 Task: Add a condition where "Hours until due date Is Twelve" in pending tickets.
Action: Mouse moved to (94, 365)
Screenshot: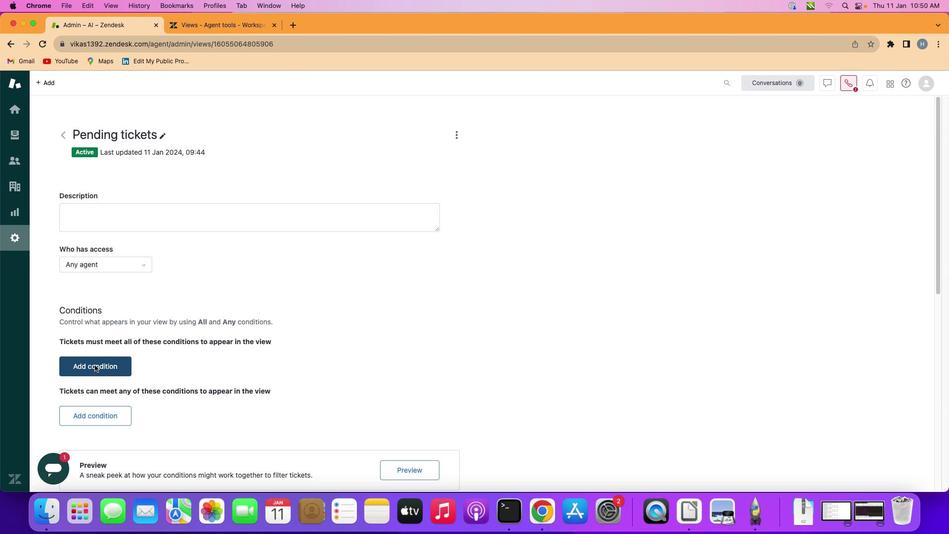 
Action: Mouse pressed left at (94, 365)
Screenshot: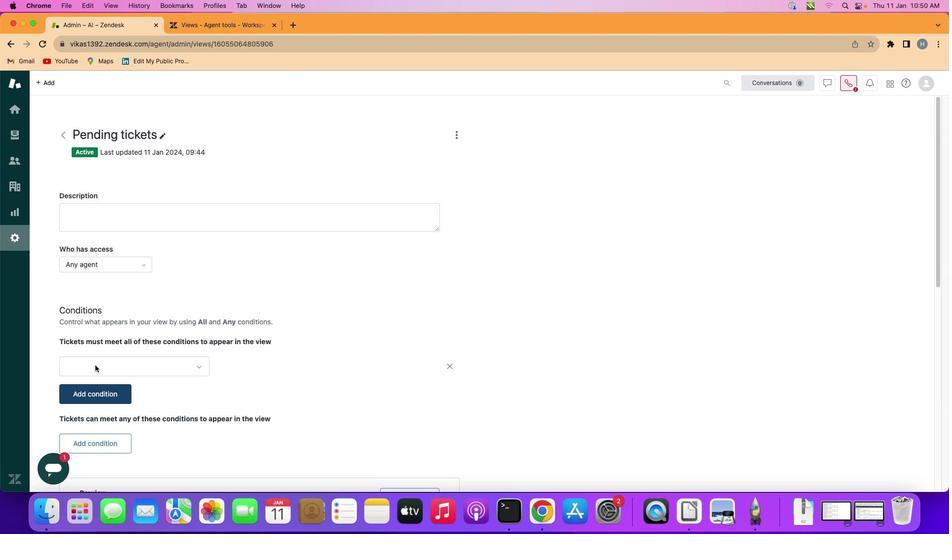 
Action: Mouse moved to (145, 368)
Screenshot: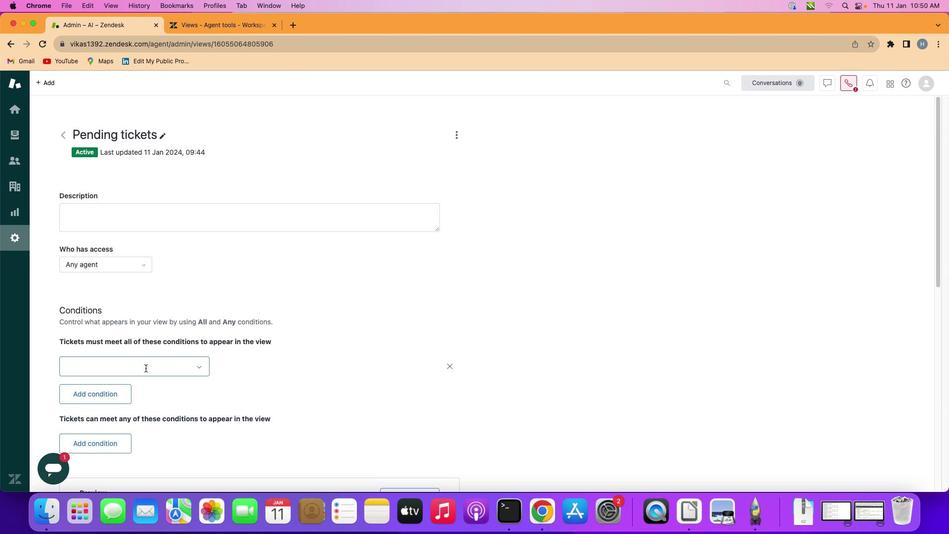 
Action: Mouse pressed left at (145, 368)
Screenshot: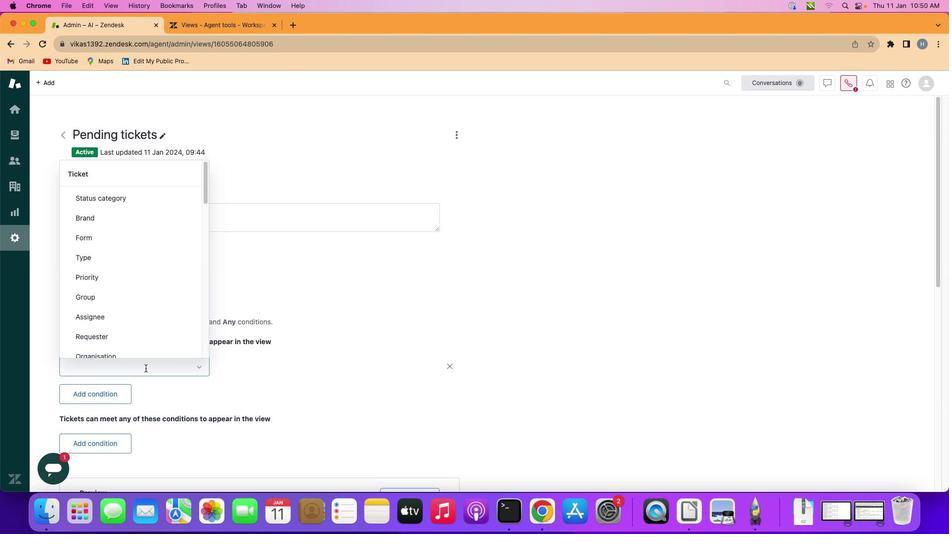 
Action: Mouse moved to (152, 269)
Screenshot: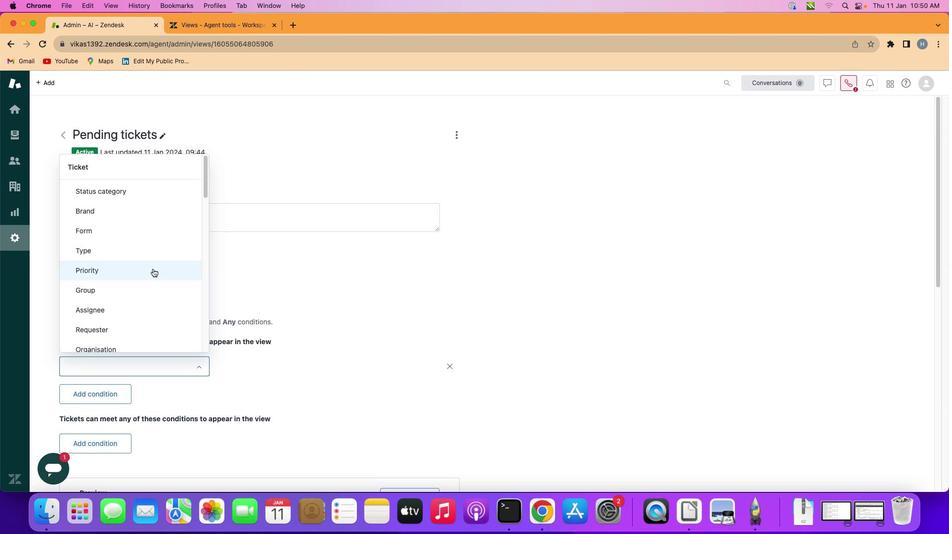 
Action: Mouse scrolled (152, 269) with delta (0, 0)
Screenshot: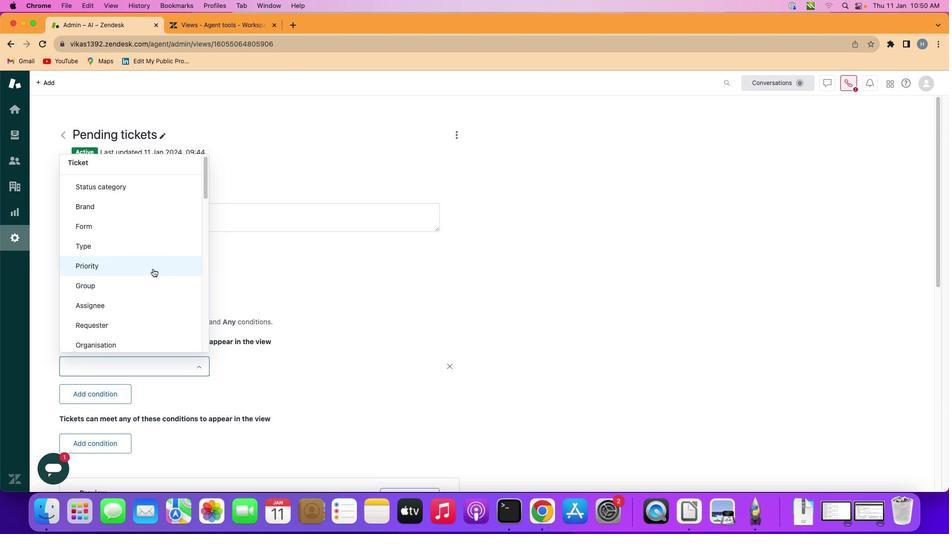 
Action: Mouse scrolled (152, 269) with delta (0, 0)
Screenshot: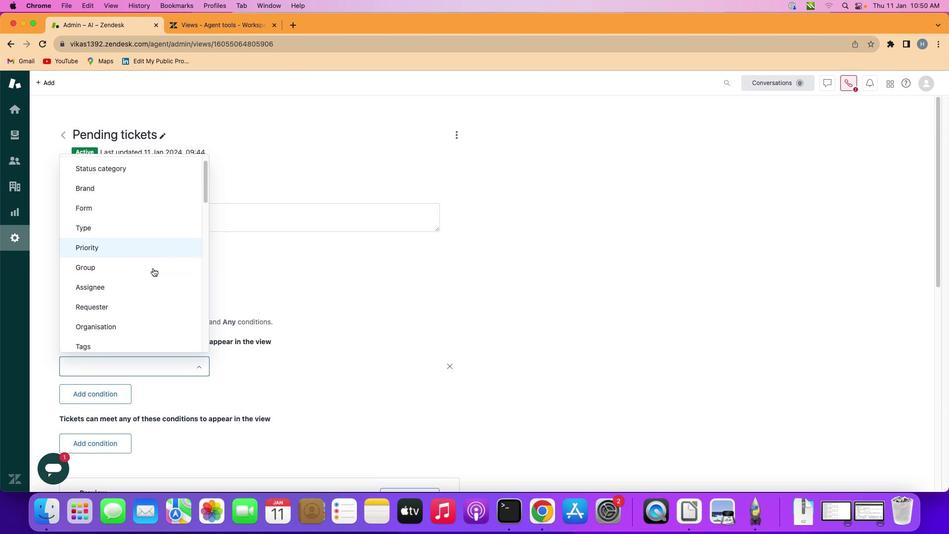 
Action: Mouse scrolled (152, 269) with delta (0, 0)
Screenshot: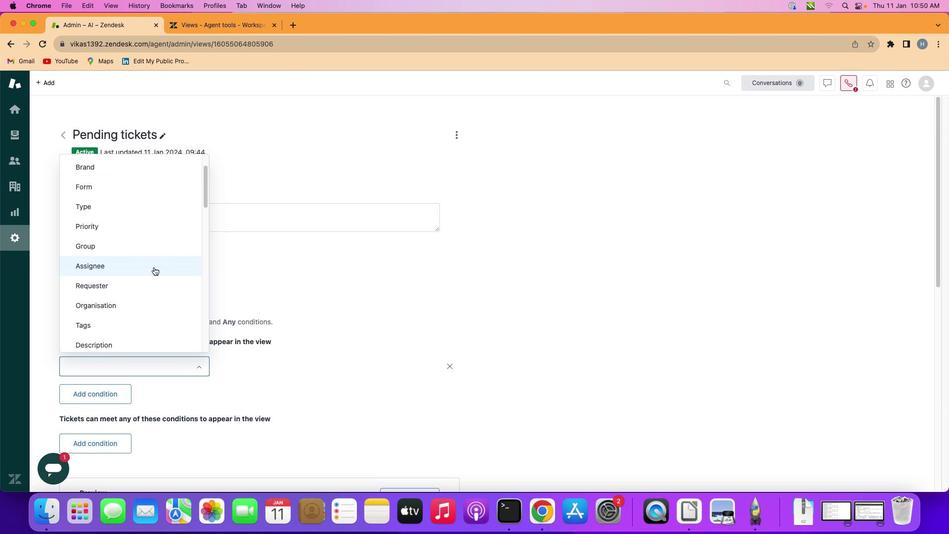 
Action: Mouse scrolled (152, 269) with delta (0, 0)
Screenshot: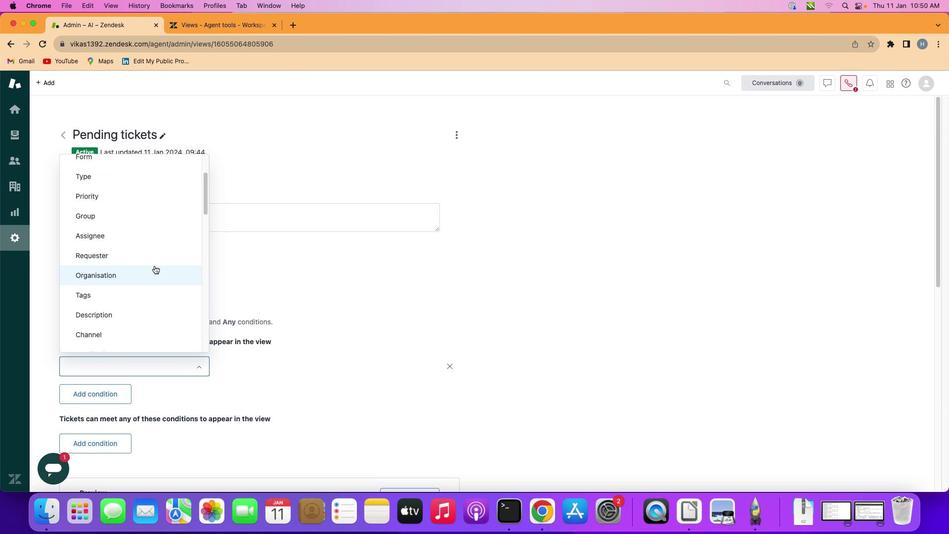 
Action: Mouse moved to (154, 265)
Screenshot: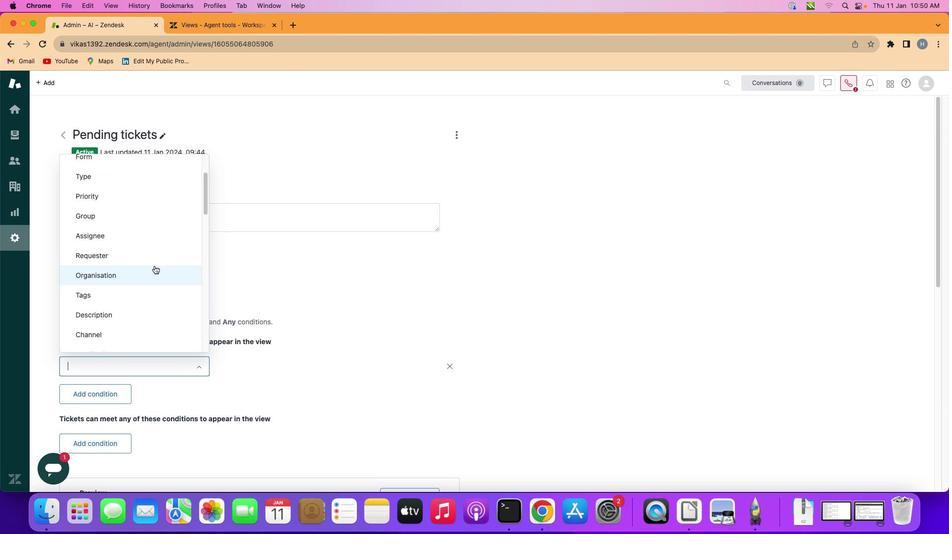
Action: Mouse scrolled (154, 265) with delta (0, 0)
Screenshot: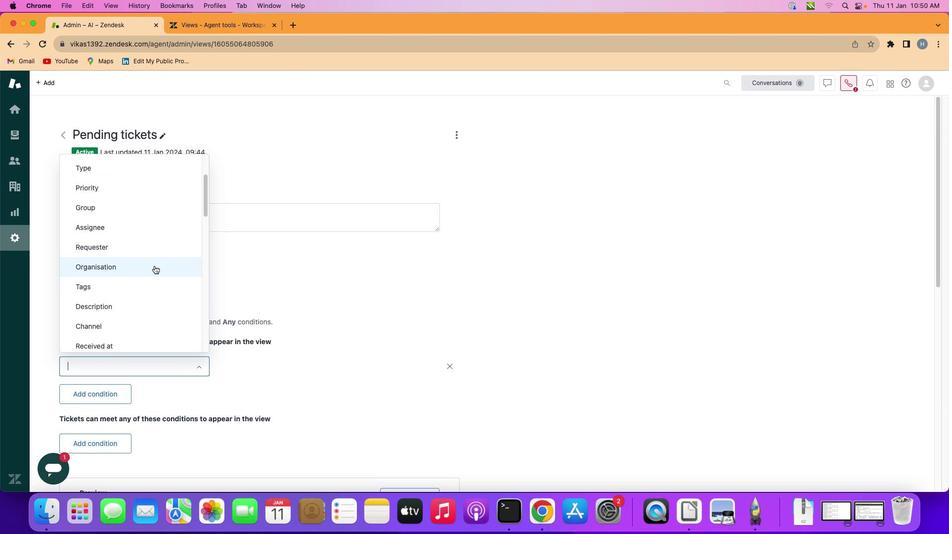 
Action: Mouse scrolled (154, 265) with delta (0, 0)
Screenshot: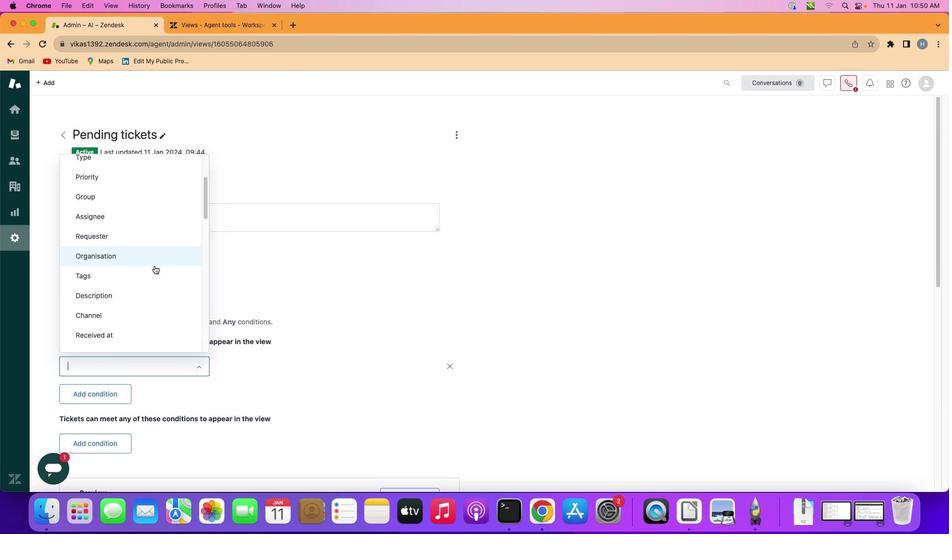 
Action: Mouse scrolled (154, 265) with delta (0, 0)
Screenshot: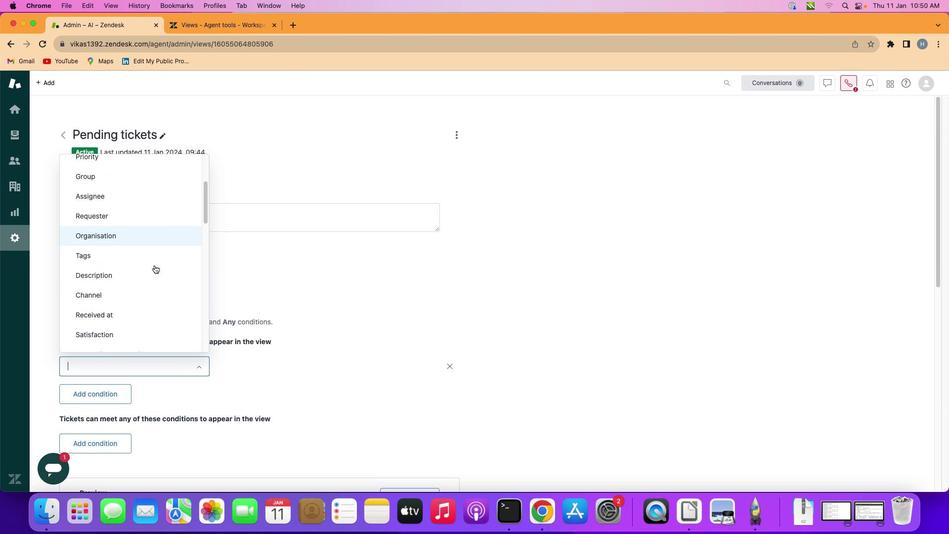 
Action: Mouse moved to (154, 265)
Screenshot: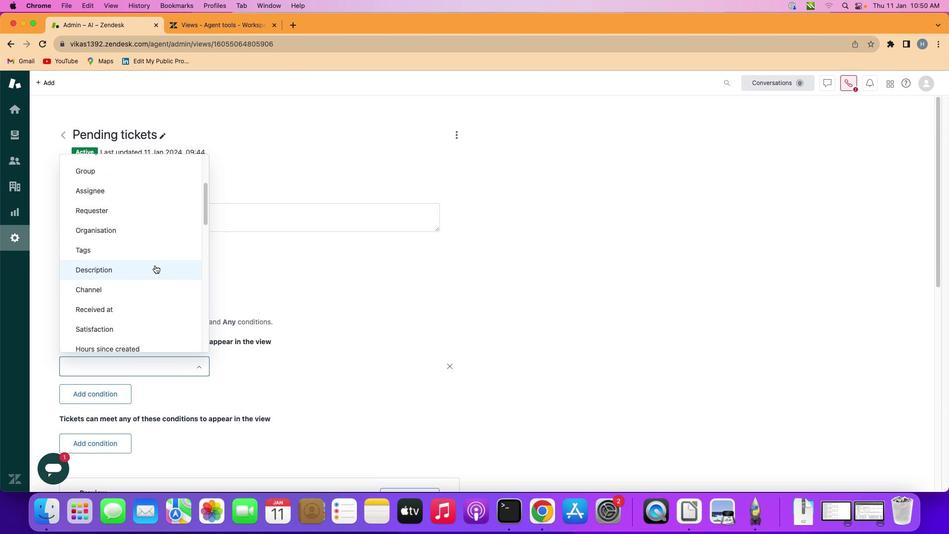 
Action: Mouse scrolled (154, 265) with delta (0, 0)
Screenshot: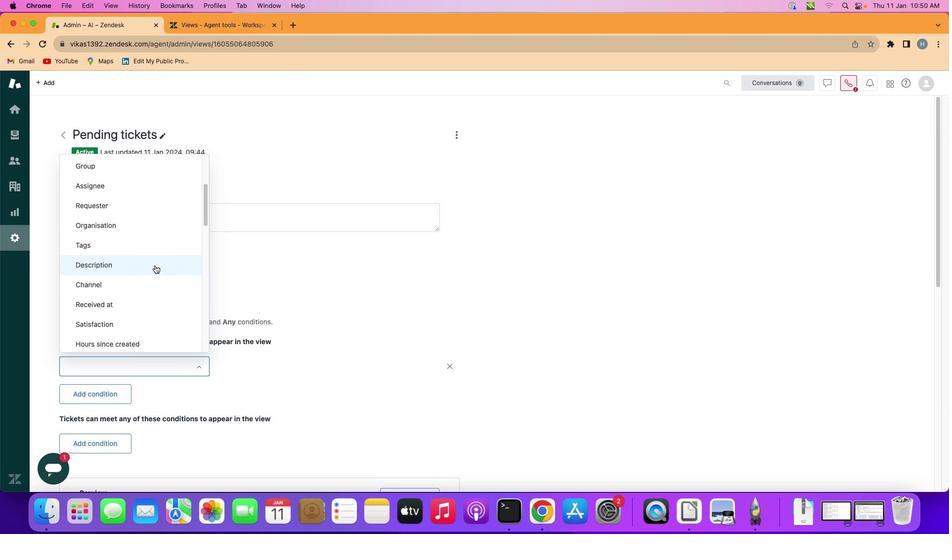 
Action: Mouse scrolled (154, 265) with delta (0, 0)
Screenshot: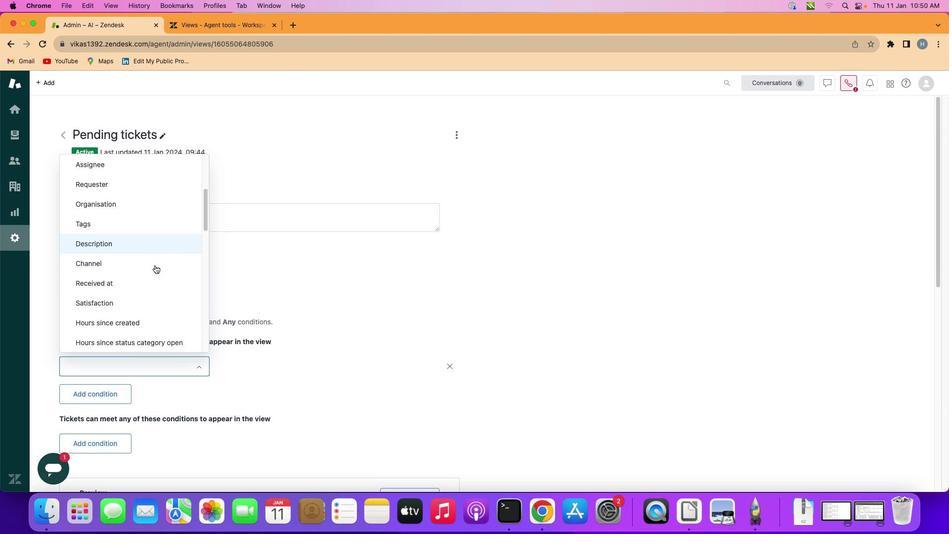 
Action: Mouse scrolled (154, 265) with delta (0, 0)
Screenshot: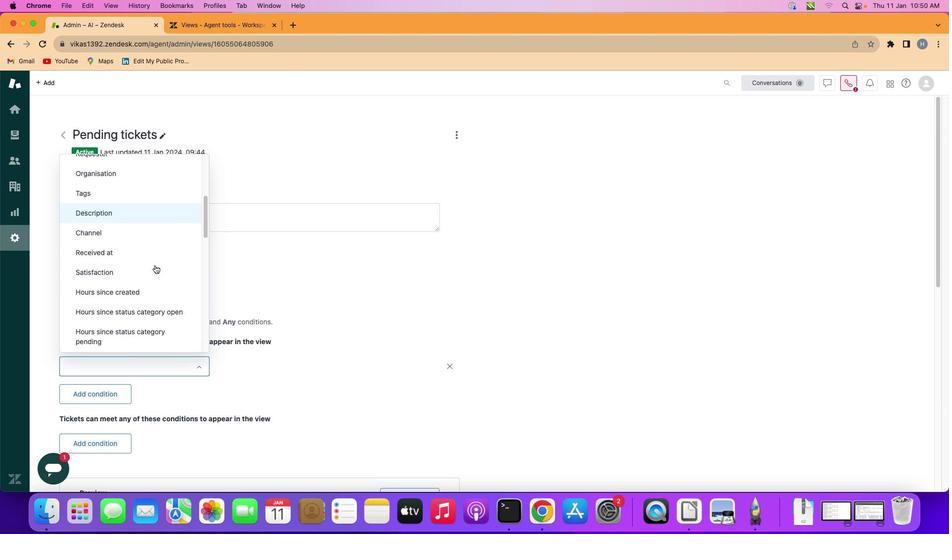 
Action: Mouse scrolled (154, 265) with delta (0, 0)
Screenshot: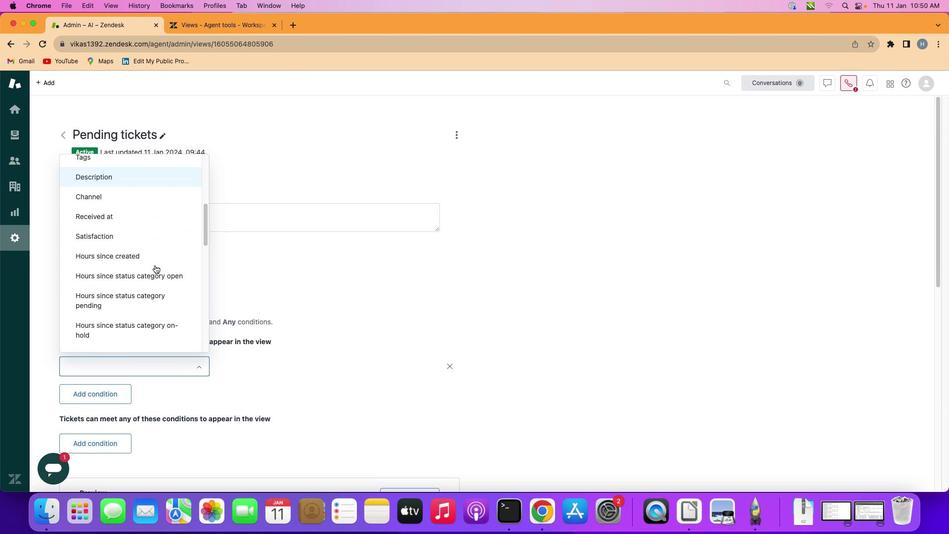 
Action: Mouse scrolled (154, 265) with delta (0, 0)
Screenshot: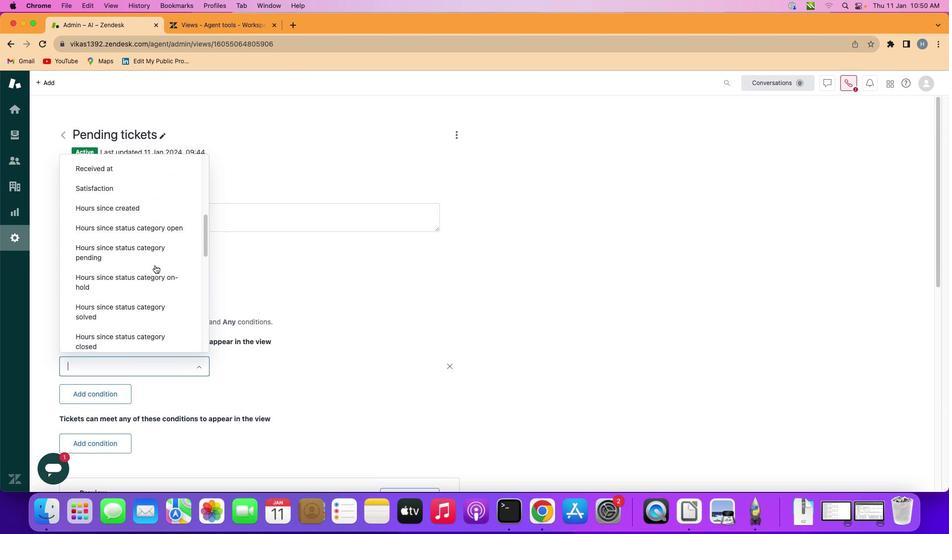 
Action: Mouse scrolled (154, 265) with delta (0, 0)
Screenshot: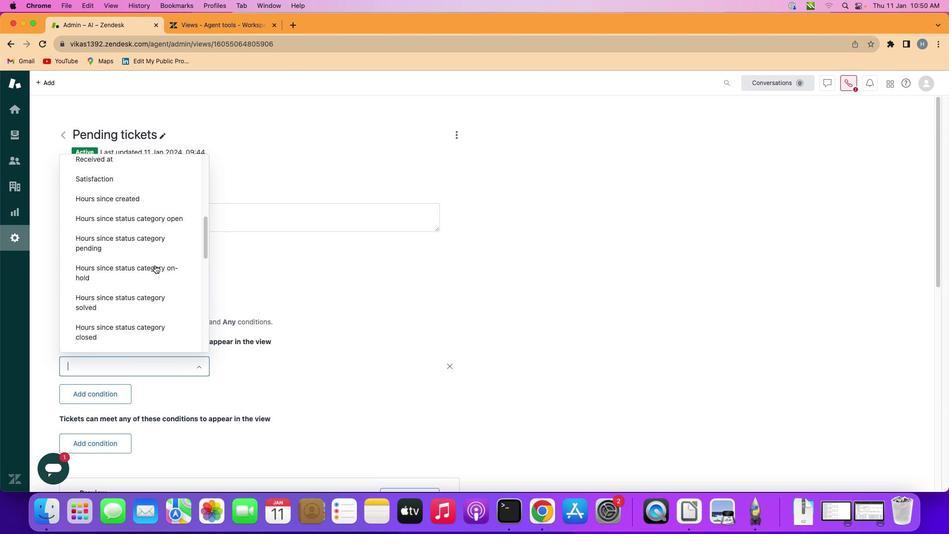 
Action: Mouse scrolled (154, 265) with delta (0, 0)
Screenshot: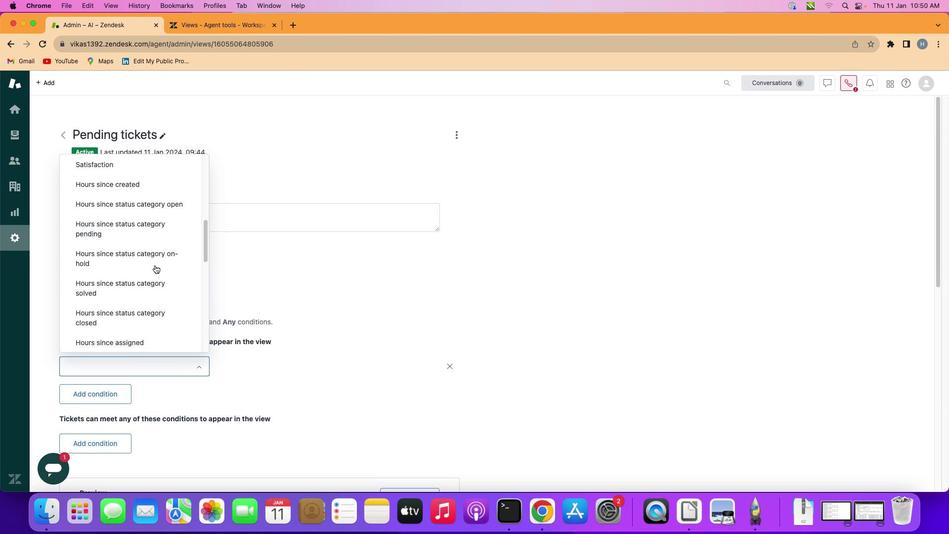 
Action: Mouse scrolled (154, 265) with delta (0, 0)
Screenshot: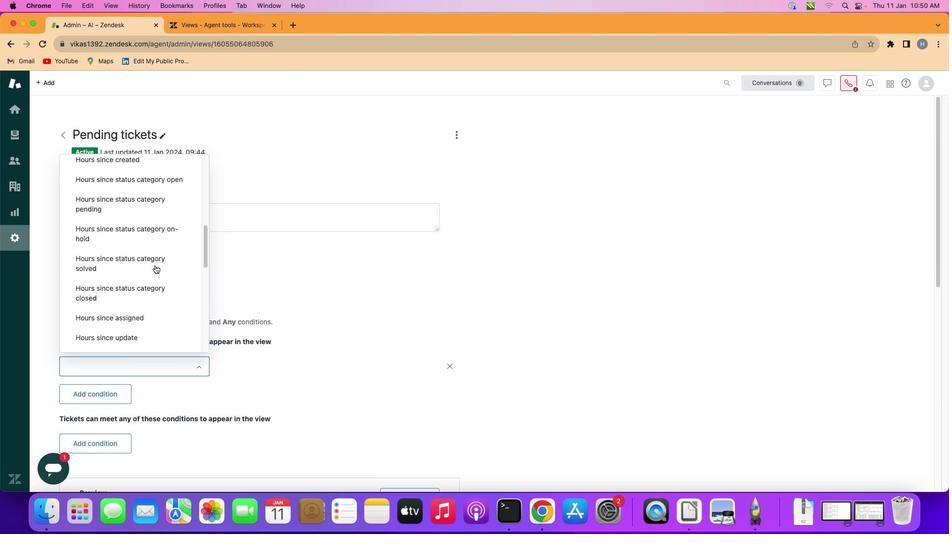 
Action: Mouse scrolled (154, 265) with delta (0, 0)
Screenshot: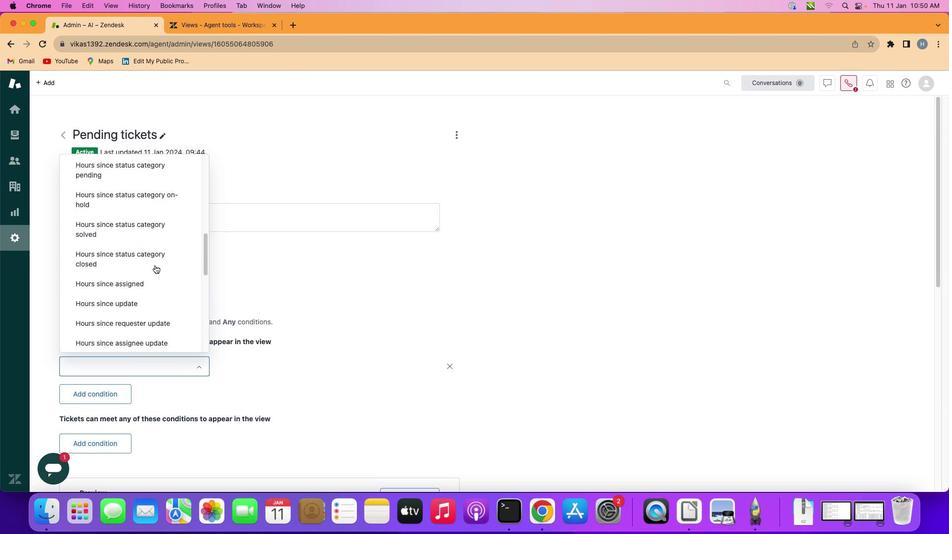 
Action: Mouse moved to (155, 265)
Screenshot: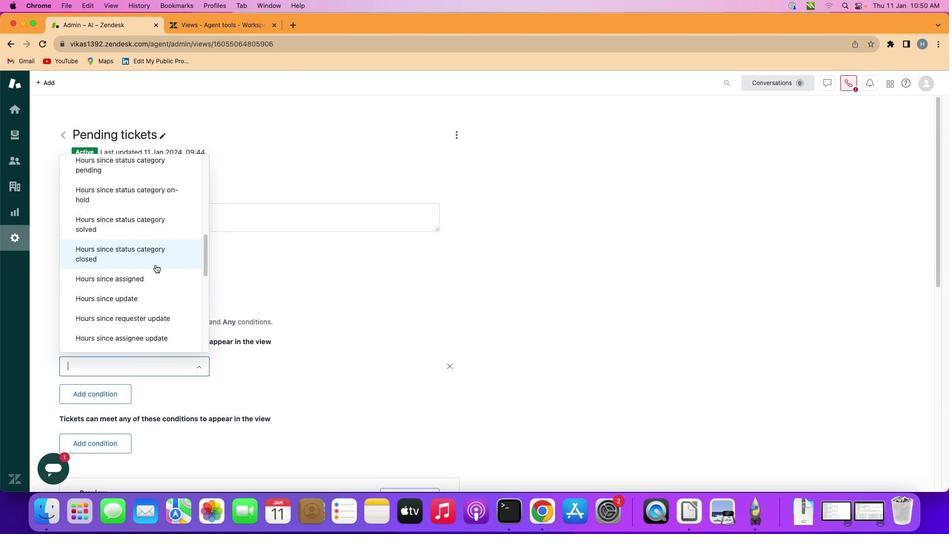 
Action: Mouse scrolled (155, 265) with delta (0, 0)
Screenshot: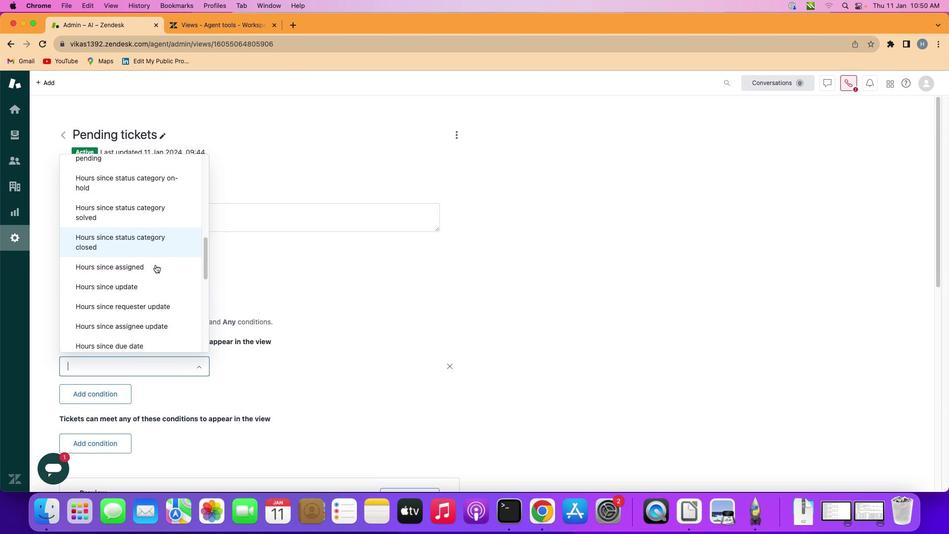 
Action: Mouse scrolled (155, 265) with delta (0, 0)
Screenshot: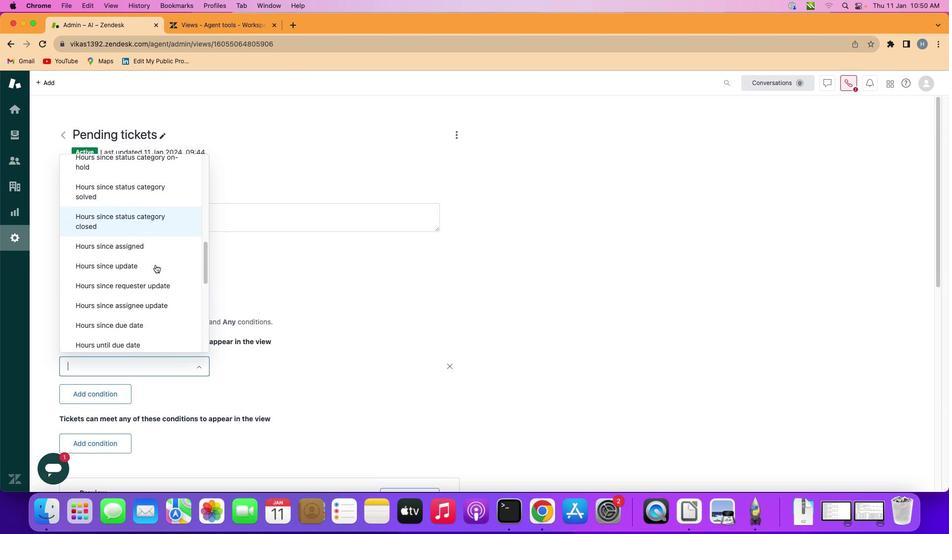 
Action: Mouse scrolled (155, 265) with delta (0, 0)
Screenshot: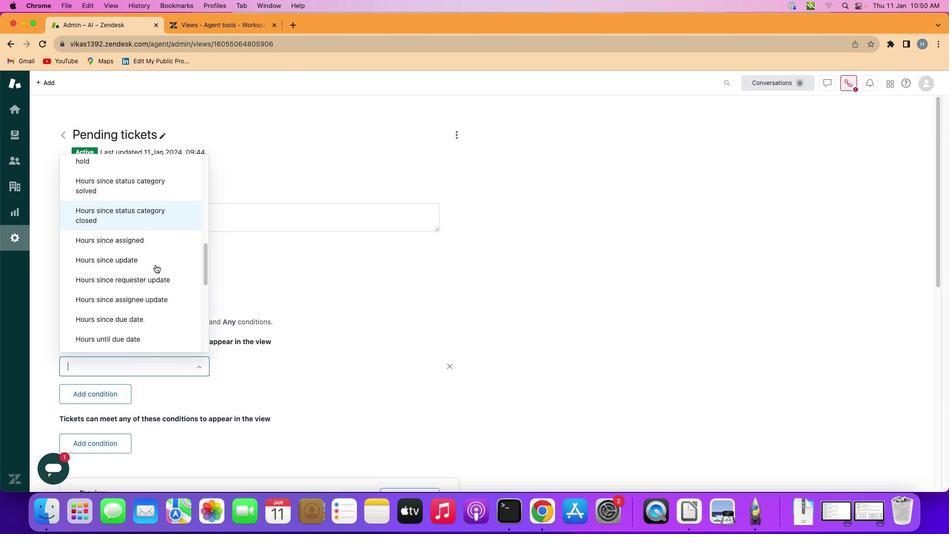 
Action: Mouse scrolled (155, 265) with delta (0, 0)
Screenshot: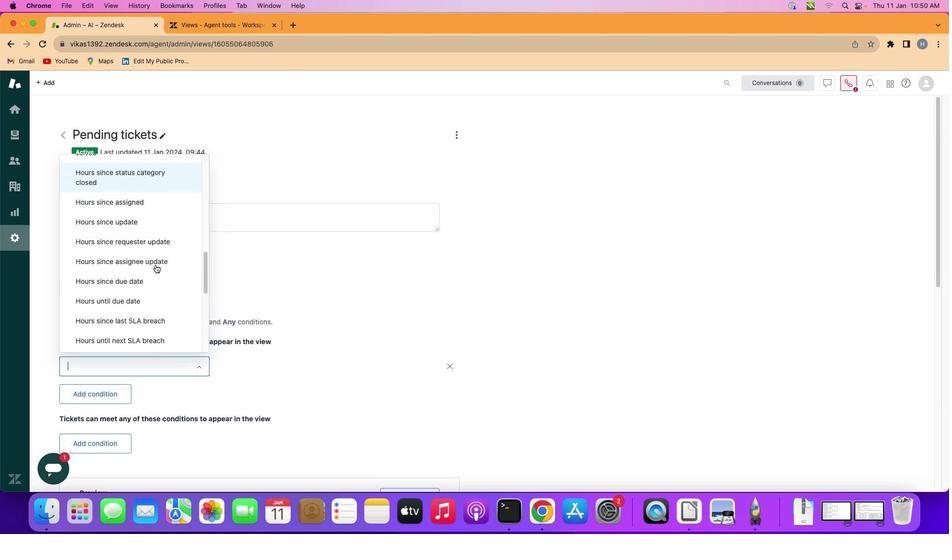 
Action: Mouse scrolled (155, 265) with delta (0, 0)
Screenshot: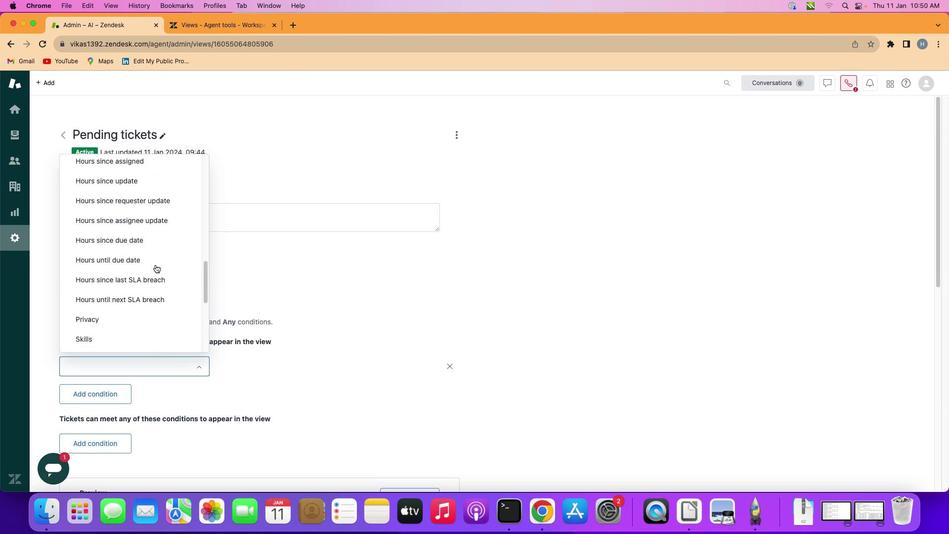 
Action: Mouse moved to (151, 260)
Screenshot: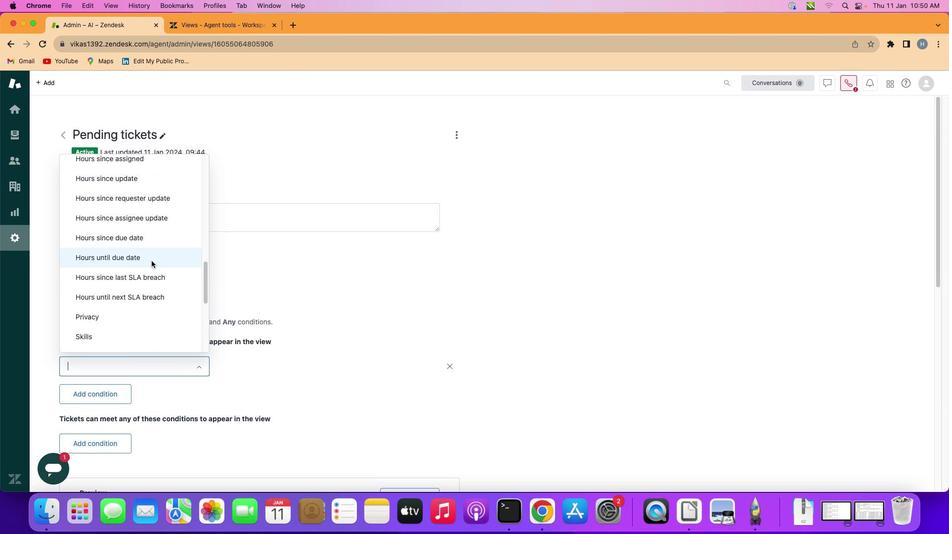 
Action: Mouse pressed left at (151, 260)
Screenshot: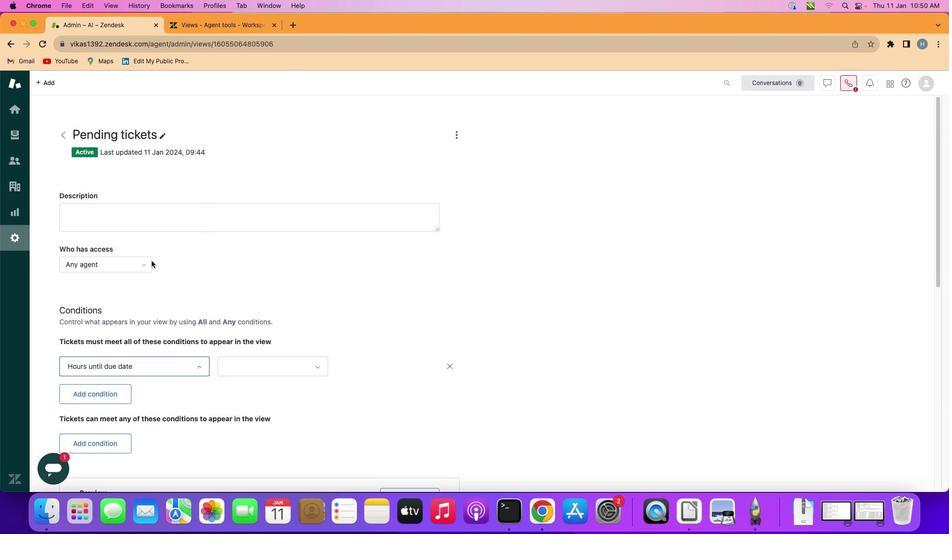 
Action: Mouse moved to (292, 362)
Screenshot: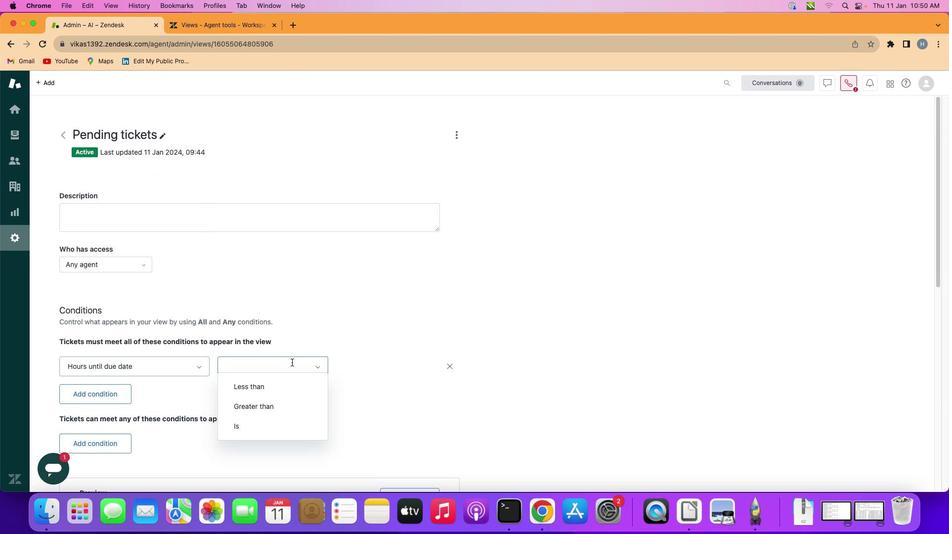 
Action: Mouse pressed left at (292, 362)
Screenshot: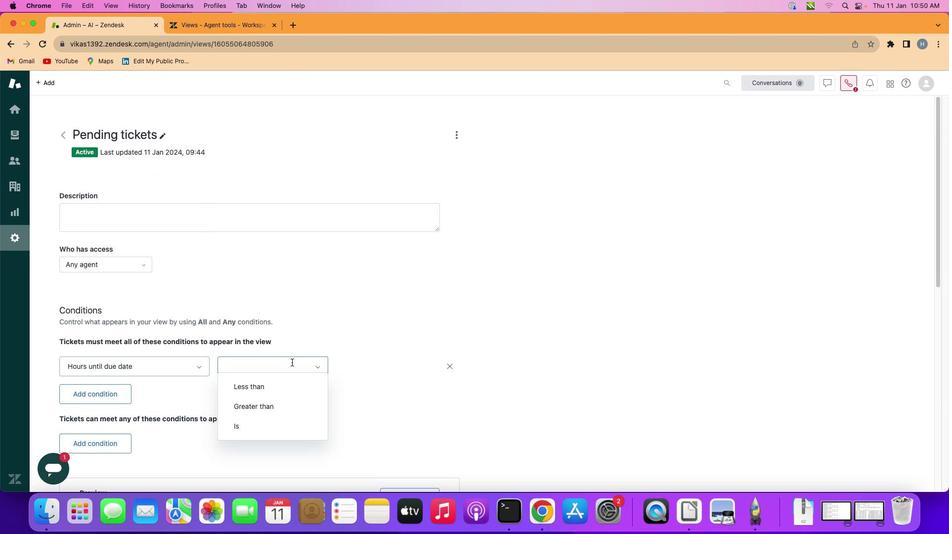 
Action: Mouse moved to (282, 424)
Screenshot: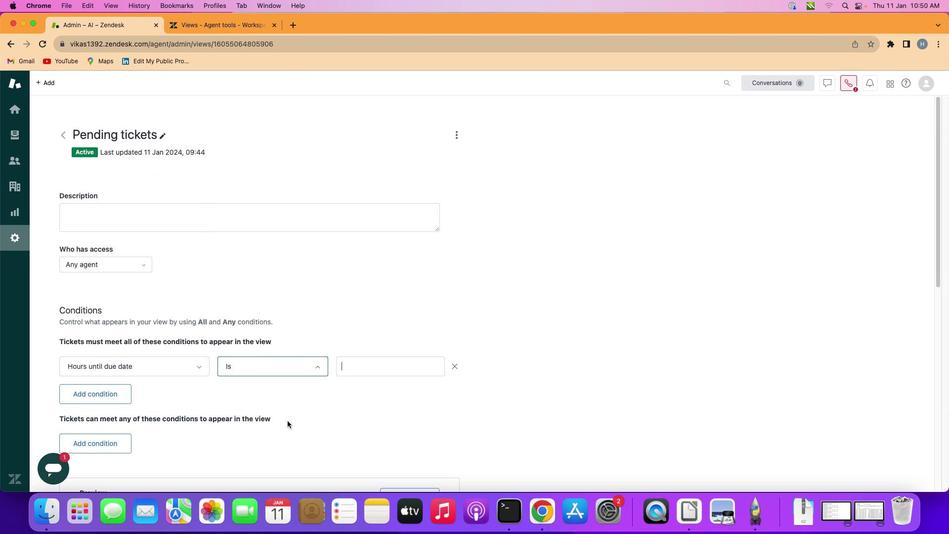 
Action: Mouse pressed left at (282, 424)
Screenshot: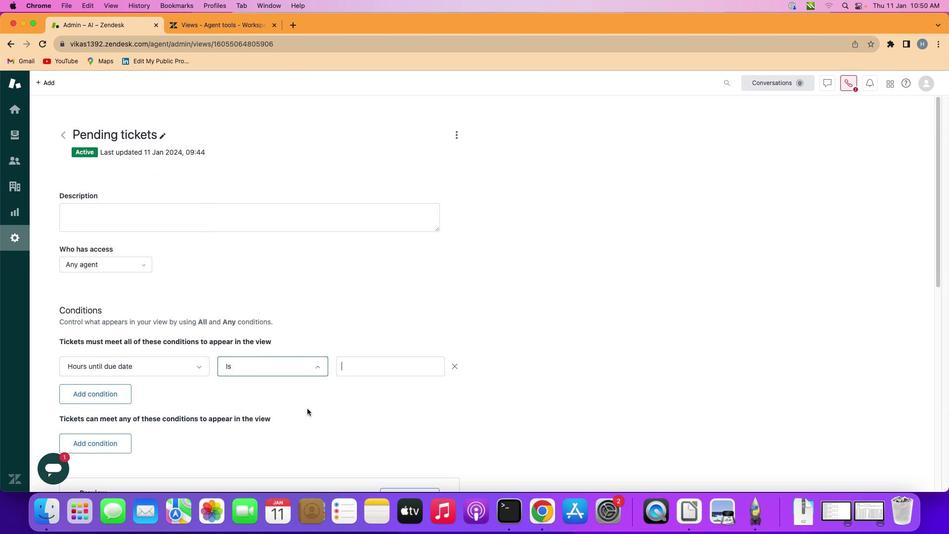 
Action: Mouse moved to (372, 368)
Screenshot: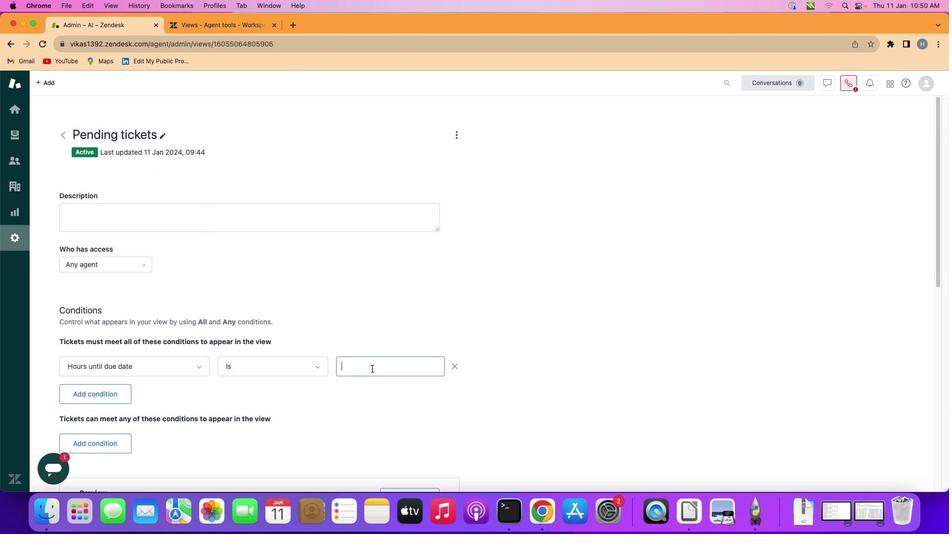 
Action: Mouse pressed left at (372, 368)
Screenshot: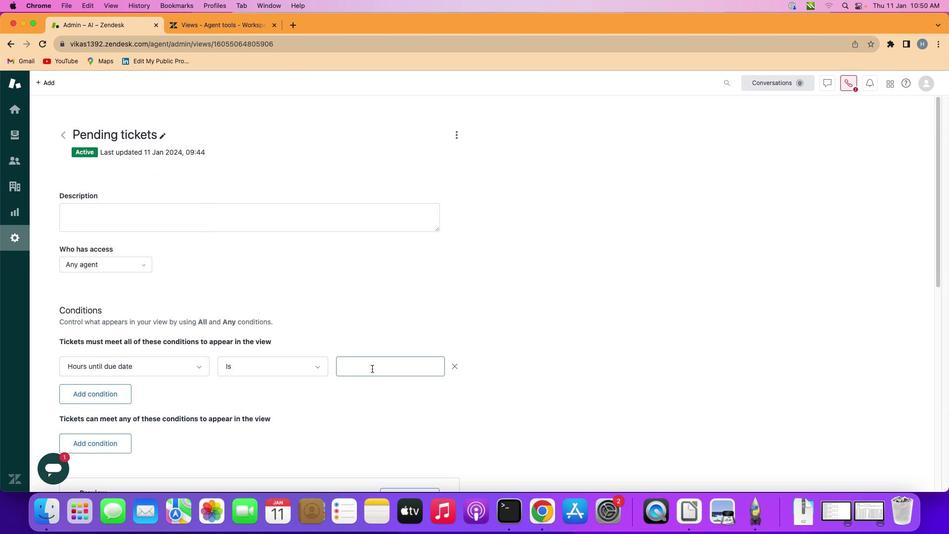 
Action: Mouse moved to (372, 368)
Screenshot: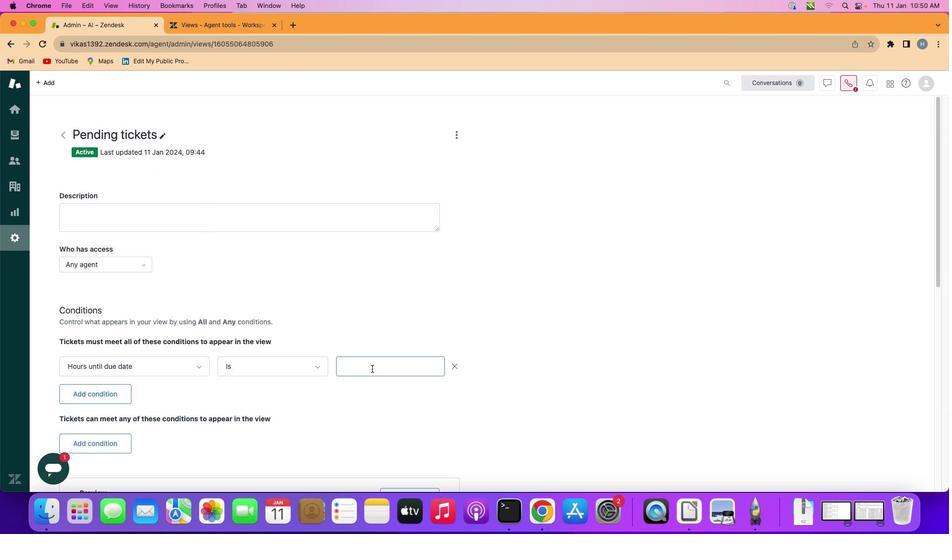 
Action: Key pressed Key.shift'T''w''e''l''v''e'
Screenshot: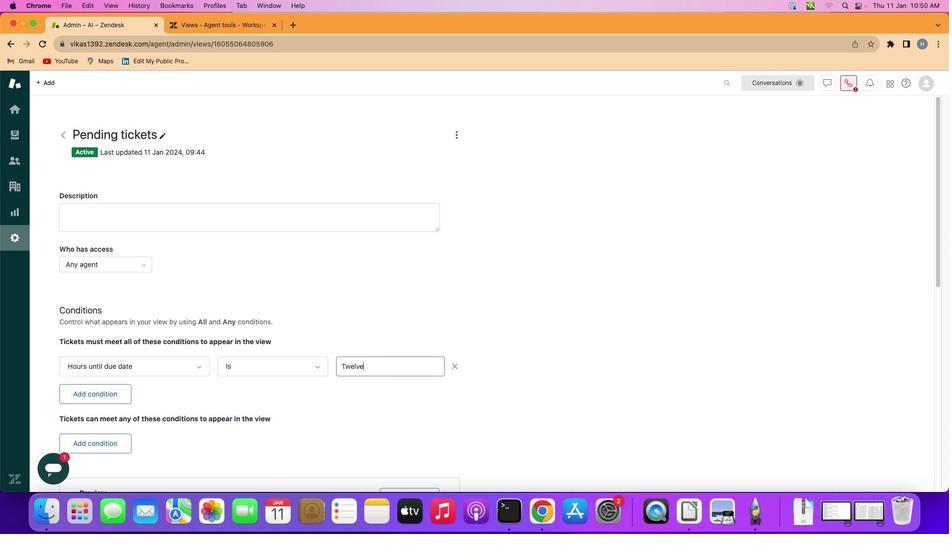 
Action: Mouse moved to (389, 395)
Screenshot: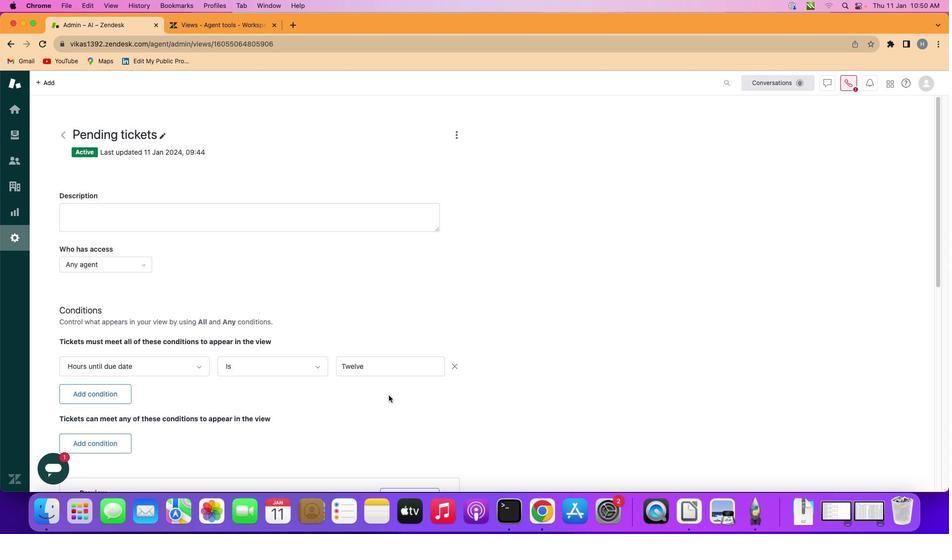 
